 Task: Search for the email with the subject Status report logged in from softage.1@softage.net with the filter, email from softage.6@softage.net and a new filter,  Star it
Action: Mouse moved to (675, 73)
Screenshot: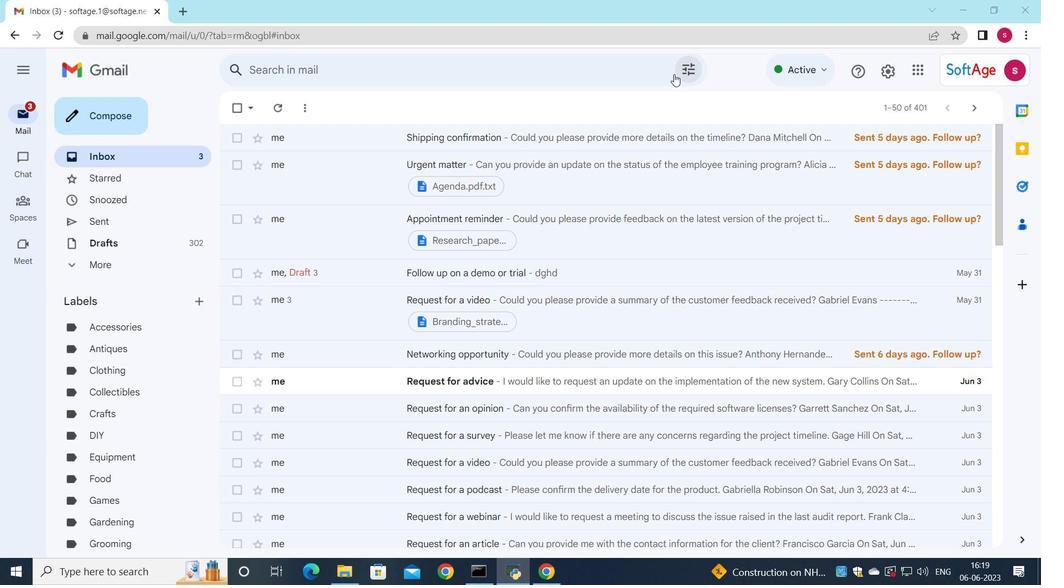 
Action: Mouse pressed left at (675, 73)
Screenshot: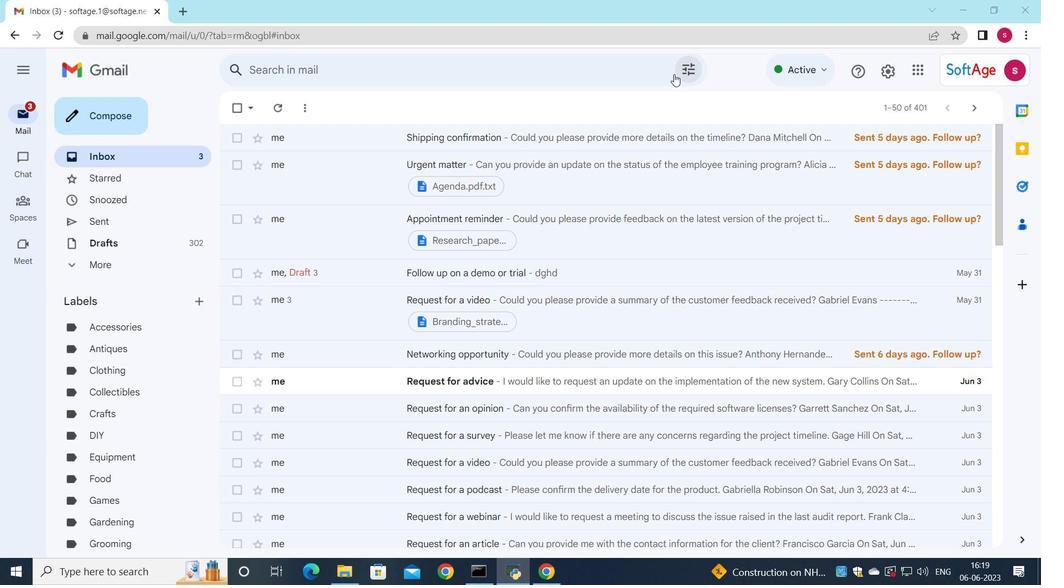 
Action: Mouse moved to (613, 118)
Screenshot: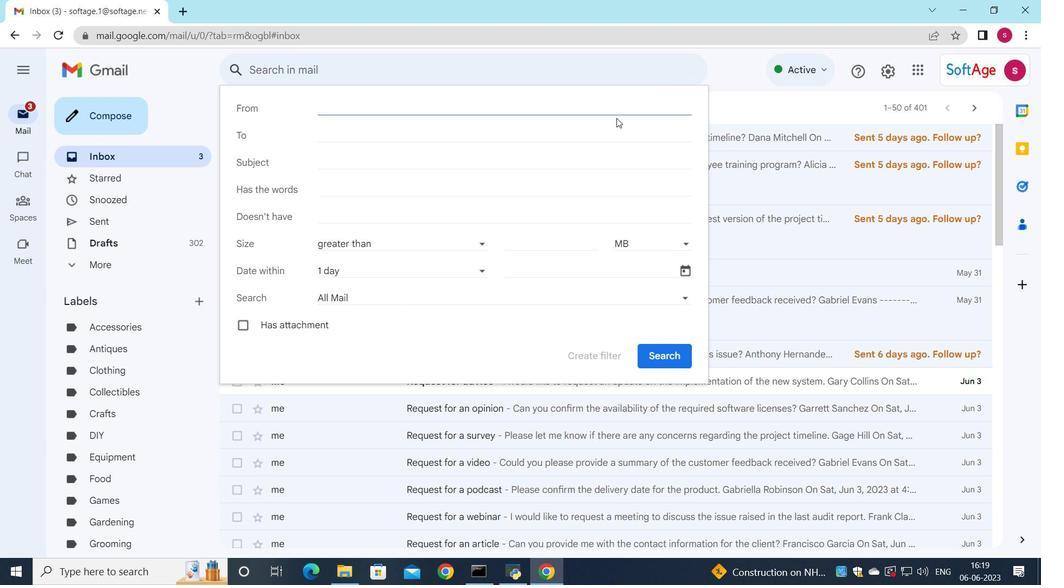 
Action: Key pressed s
Screenshot: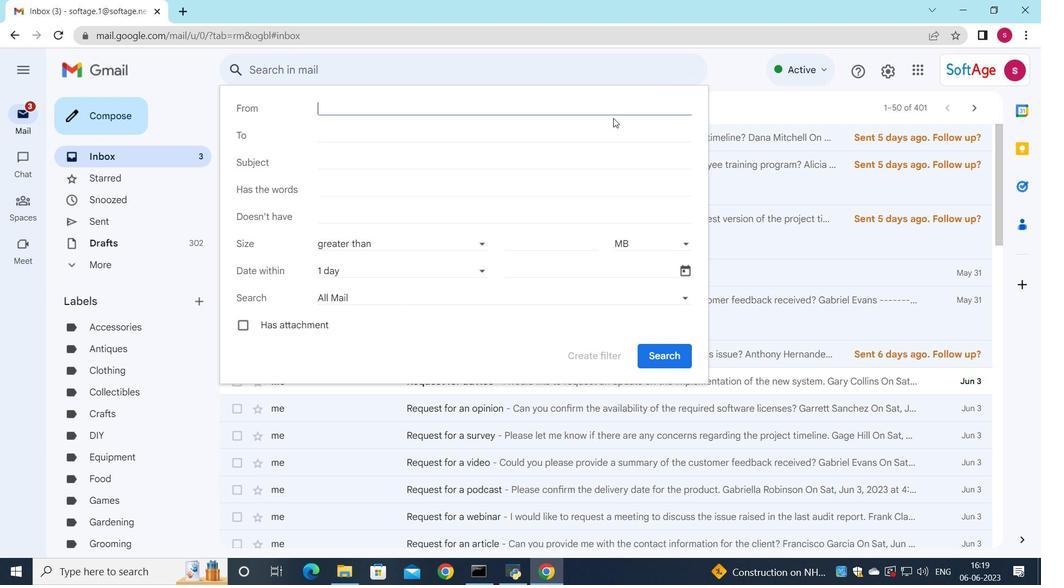 
Action: Mouse moved to (437, 133)
Screenshot: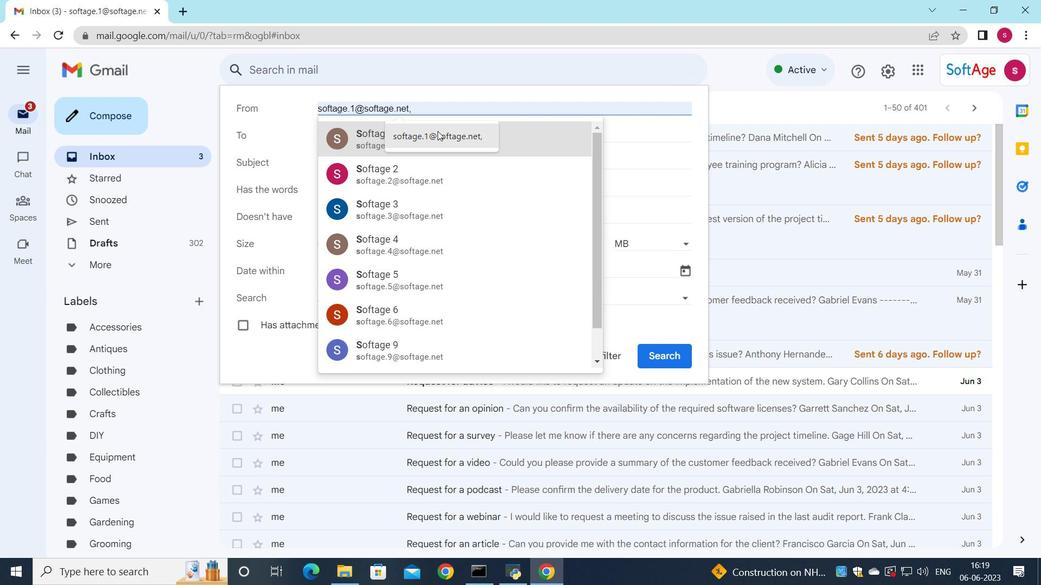 
Action: Mouse pressed left at (437, 133)
Screenshot: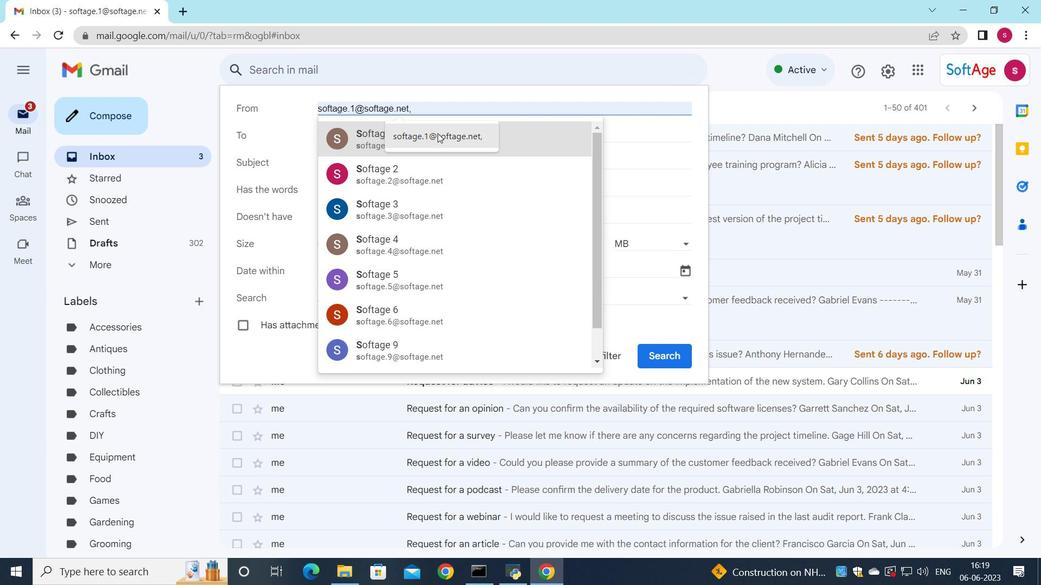
Action: Mouse moved to (432, 132)
Screenshot: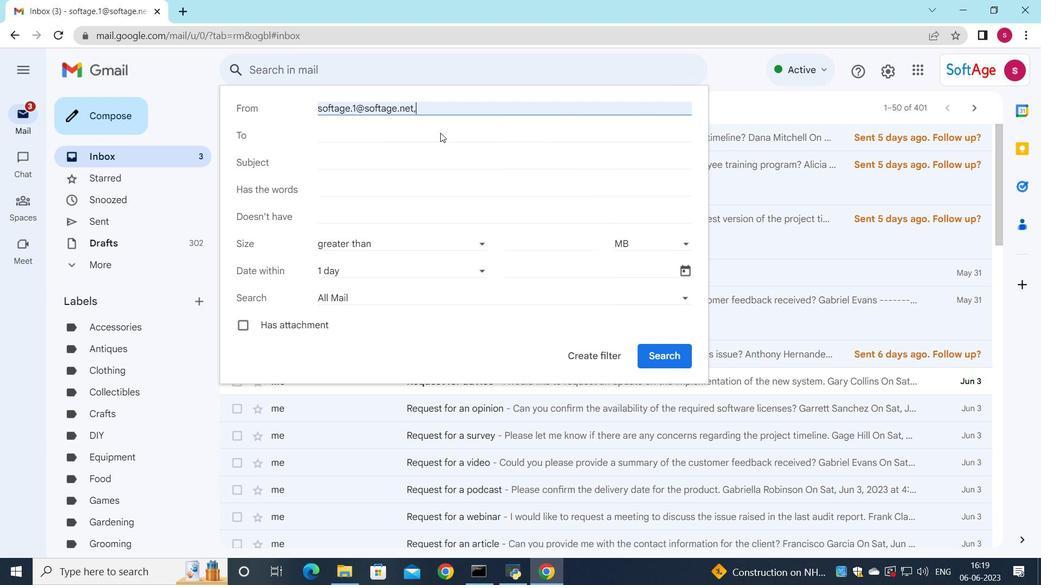 
Action: Mouse pressed left at (432, 132)
Screenshot: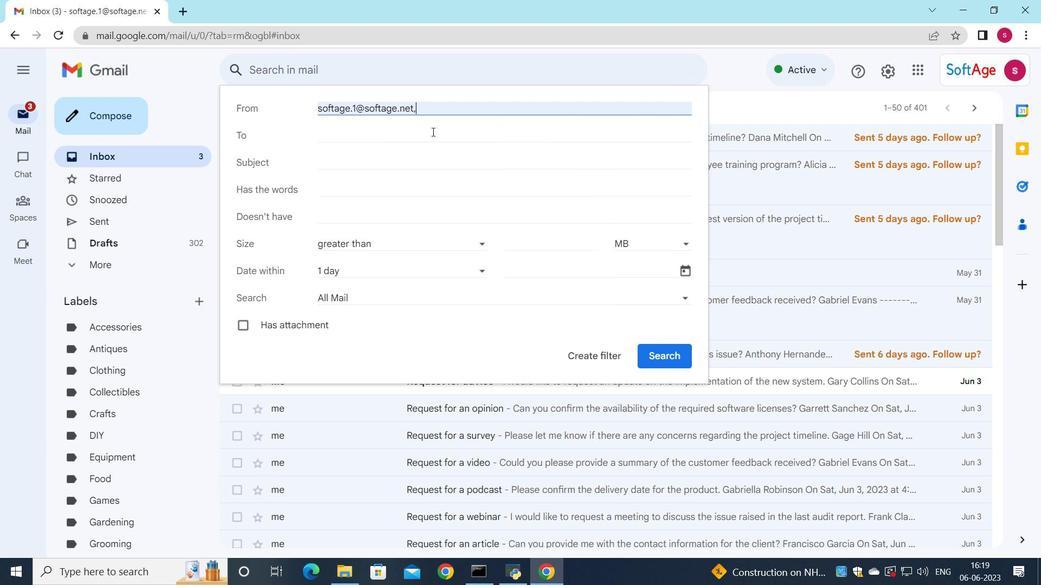 
Action: Key pressed s
Screenshot: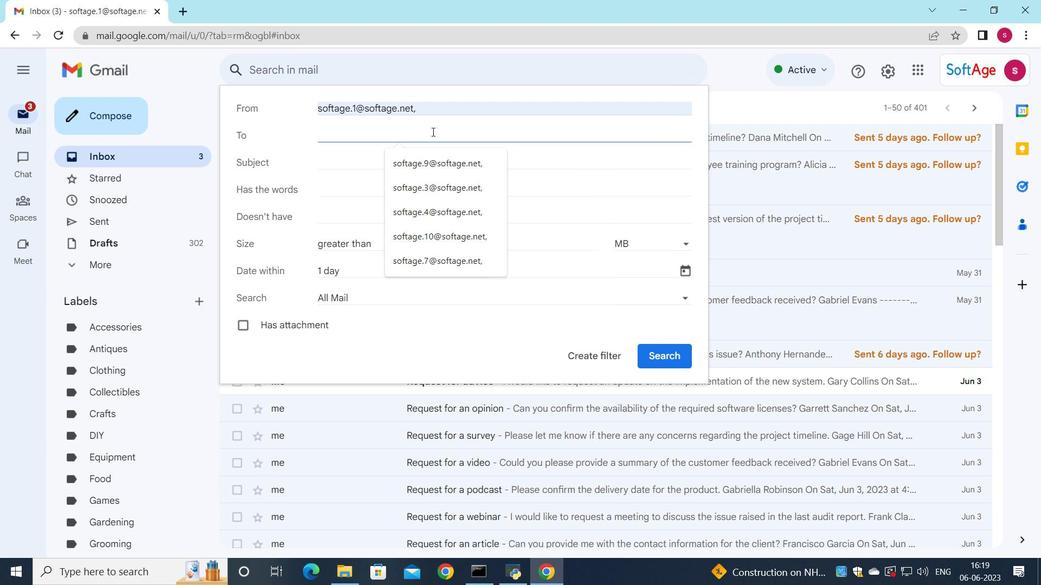 
Action: Mouse moved to (516, 329)
Screenshot: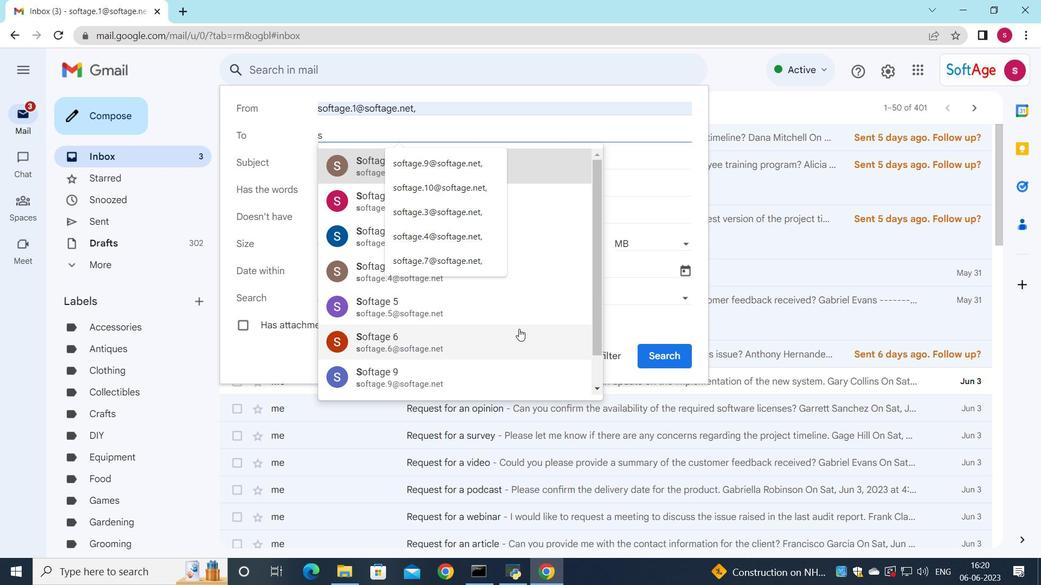 
Action: Mouse pressed left at (516, 329)
Screenshot: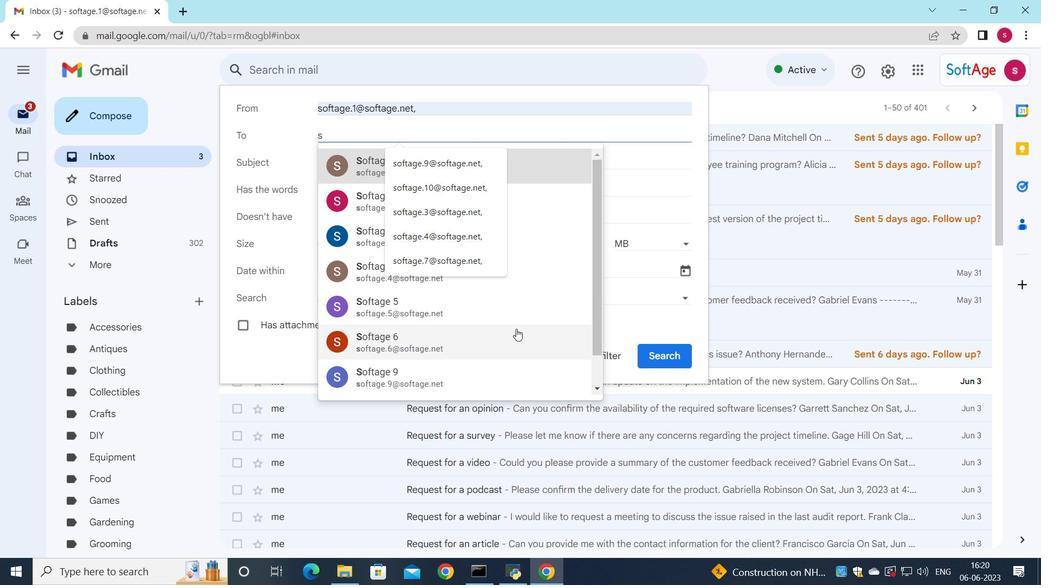 
Action: Mouse moved to (333, 160)
Screenshot: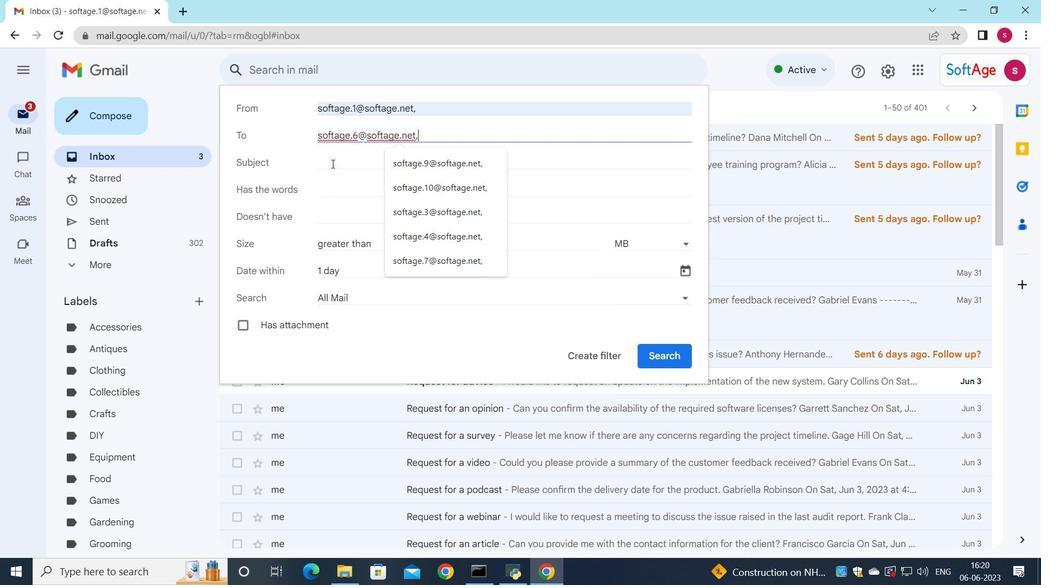 
Action: Mouse pressed left at (333, 160)
Screenshot: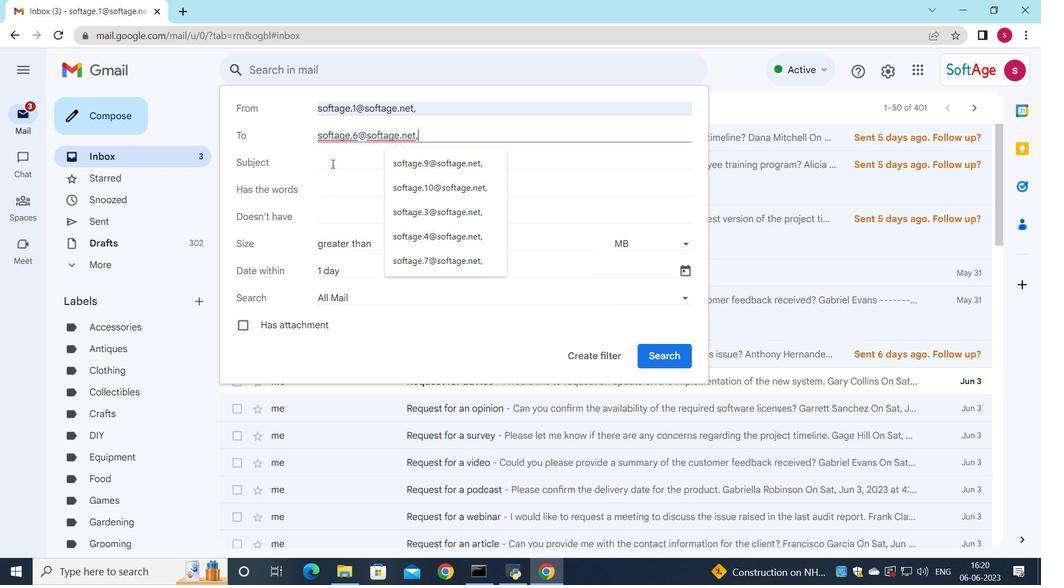 
Action: Key pressed <Key.shift><Key.shift>status<Key.space>report
Screenshot: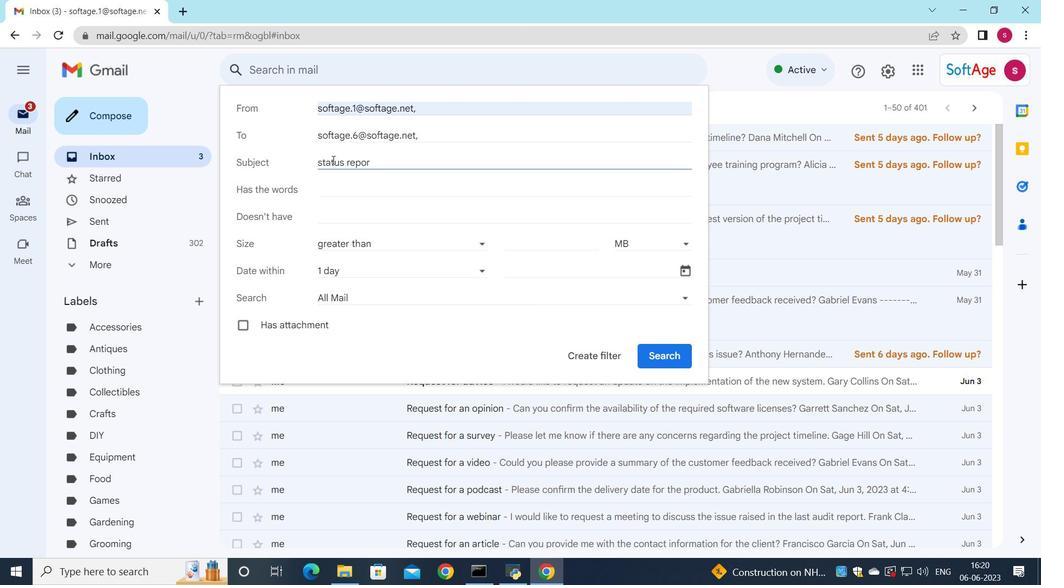 
Action: Mouse moved to (413, 267)
Screenshot: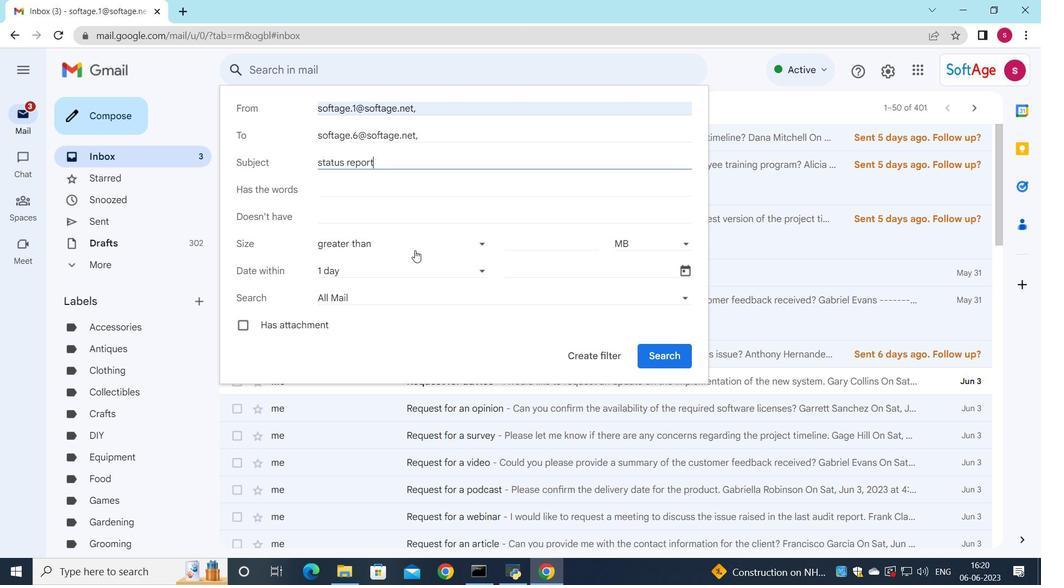 
Action: Mouse pressed left at (413, 267)
Screenshot: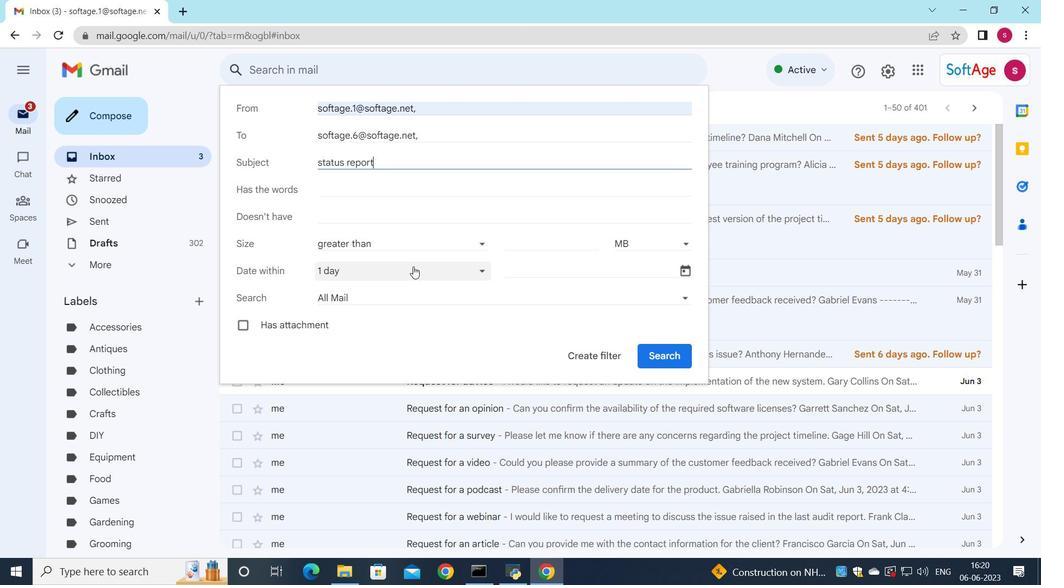 
Action: Mouse moved to (380, 417)
Screenshot: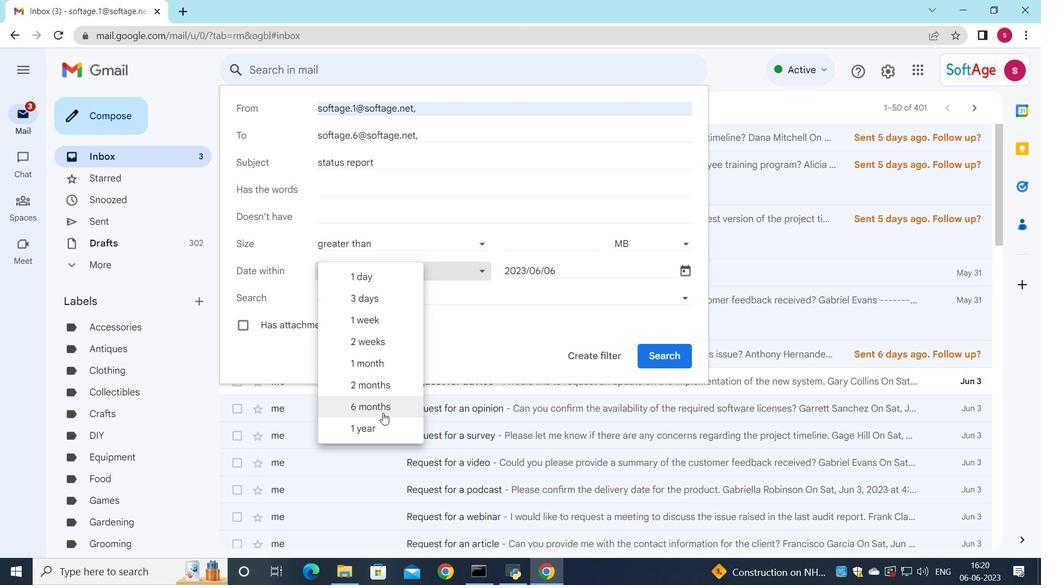 
Action: Mouse pressed left at (380, 417)
Screenshot: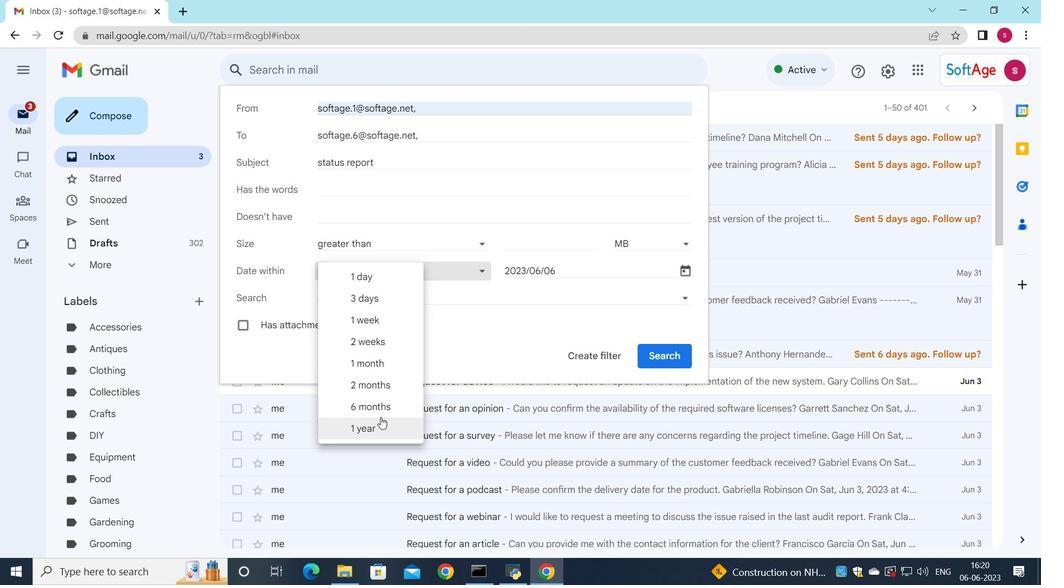 
Action: Mouse moved to (591, 348)
Screenshot: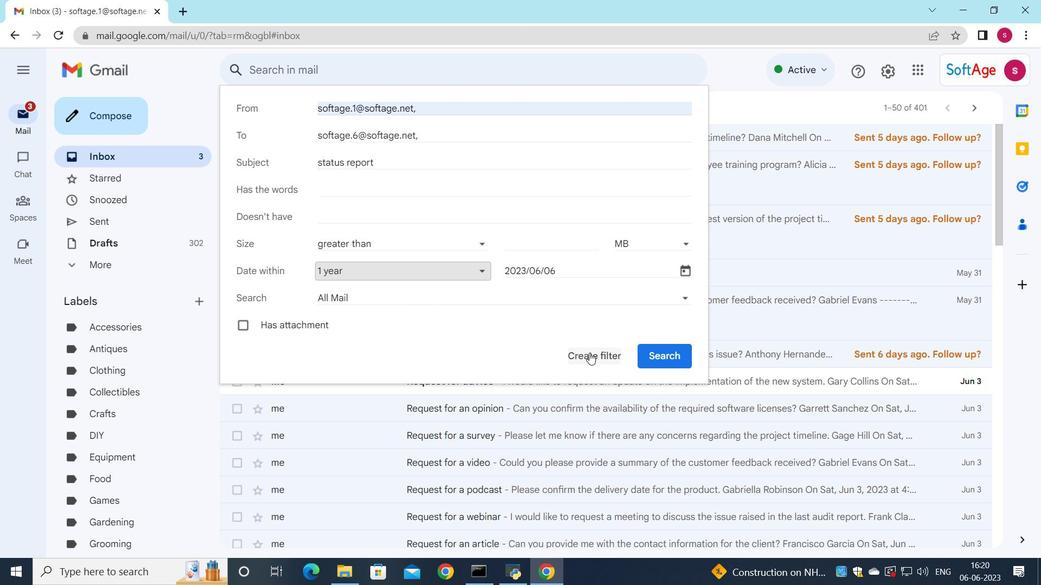 
Action: Mouse pressed left at (591, 348)
Screenshot: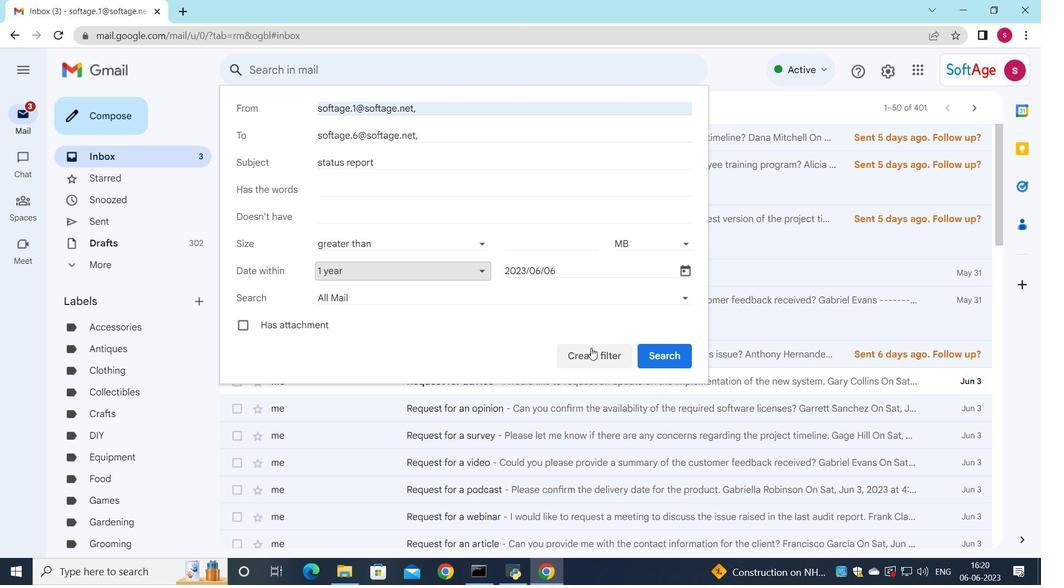 
Action: Mouse moved to (259, 189)
Screenshot: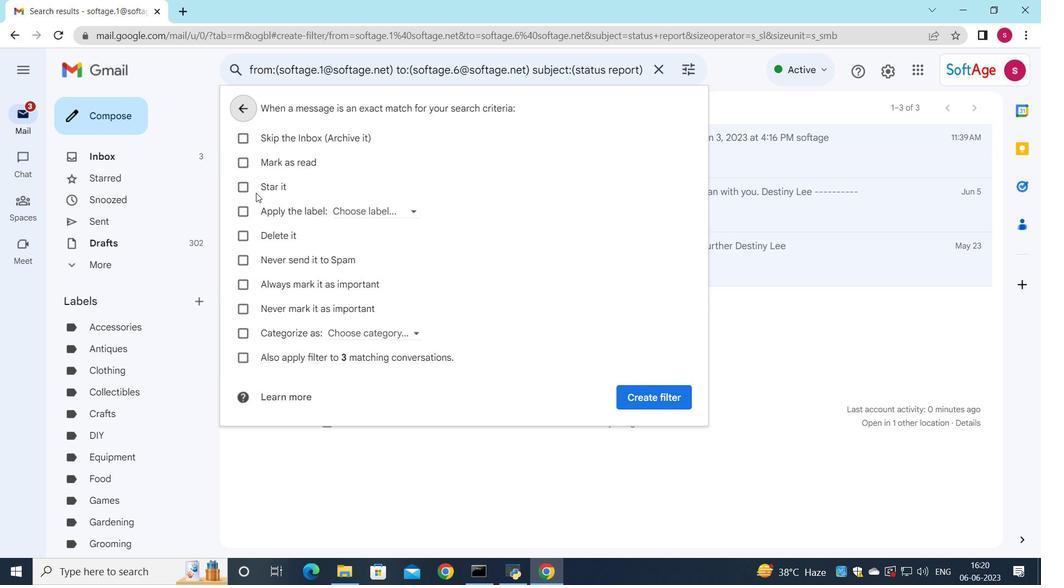 
Action: Mouse pressed left at (259, 189)
Screenshot: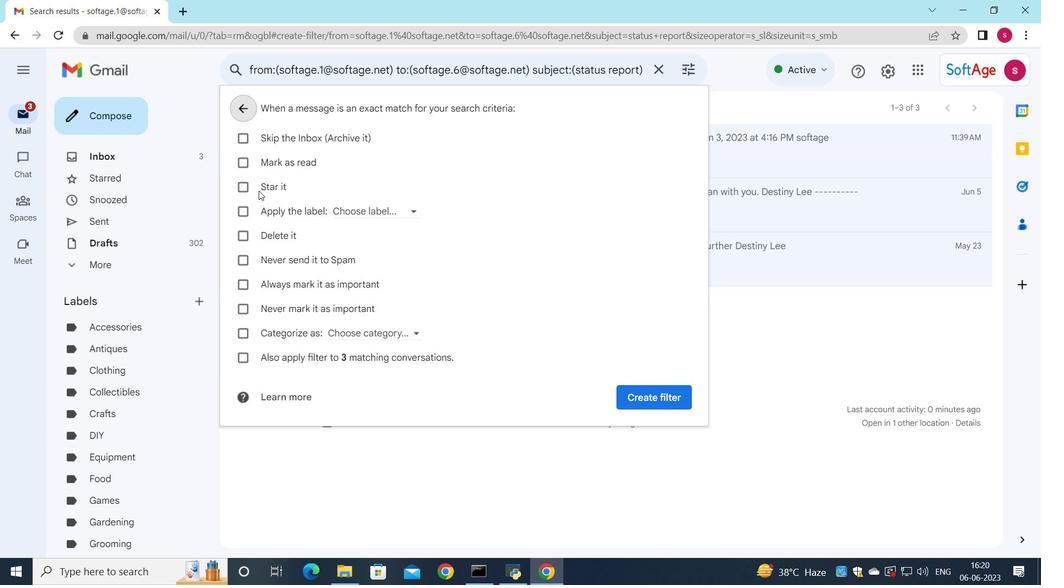 
Action: Mouse moved to (647, 405)
Screenshot: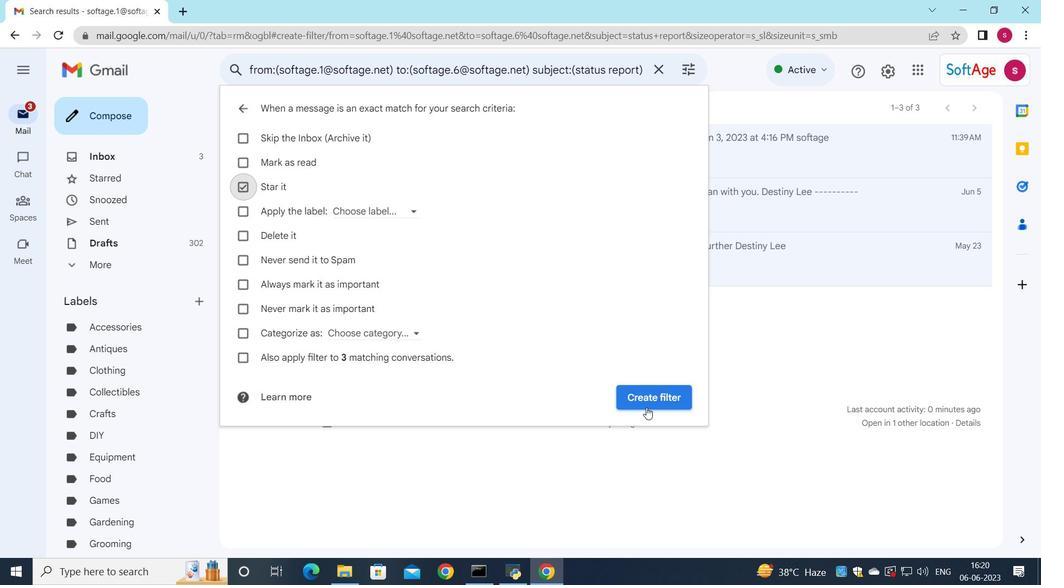
Action: Mouse pressed left at (647, 405)
Screenshot: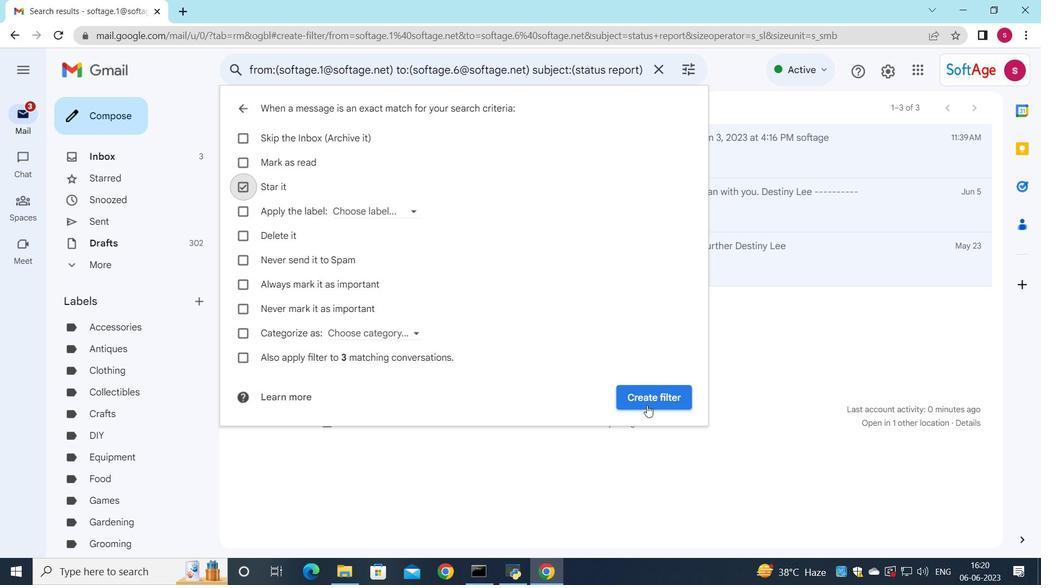 
Action: Mouse moved to (653, 110)
Screenshot: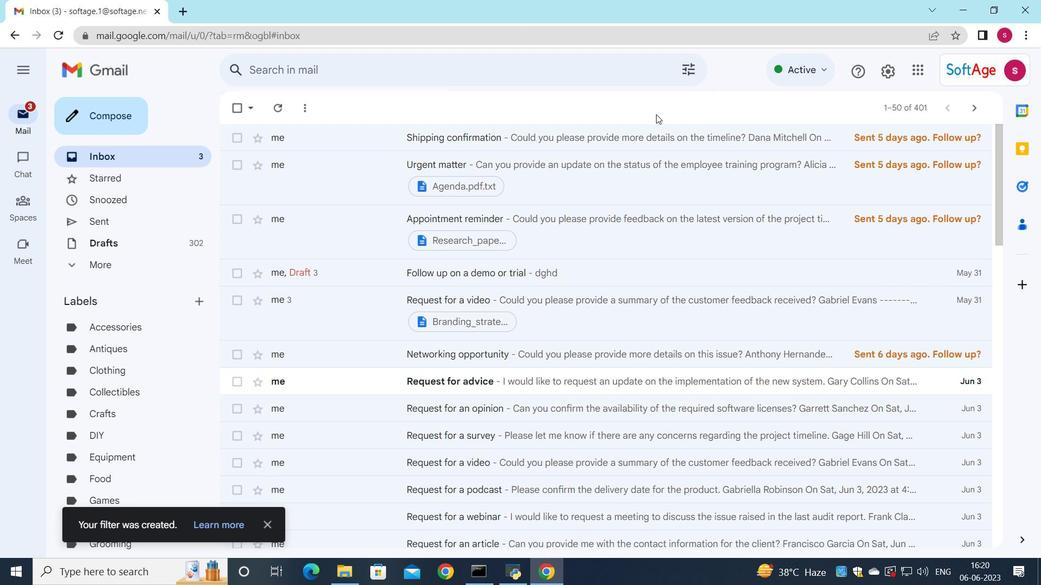 
